 Task: Look for properties with 7 beds.
Action: Mouse pressed left at (766, 233)
Screenshot: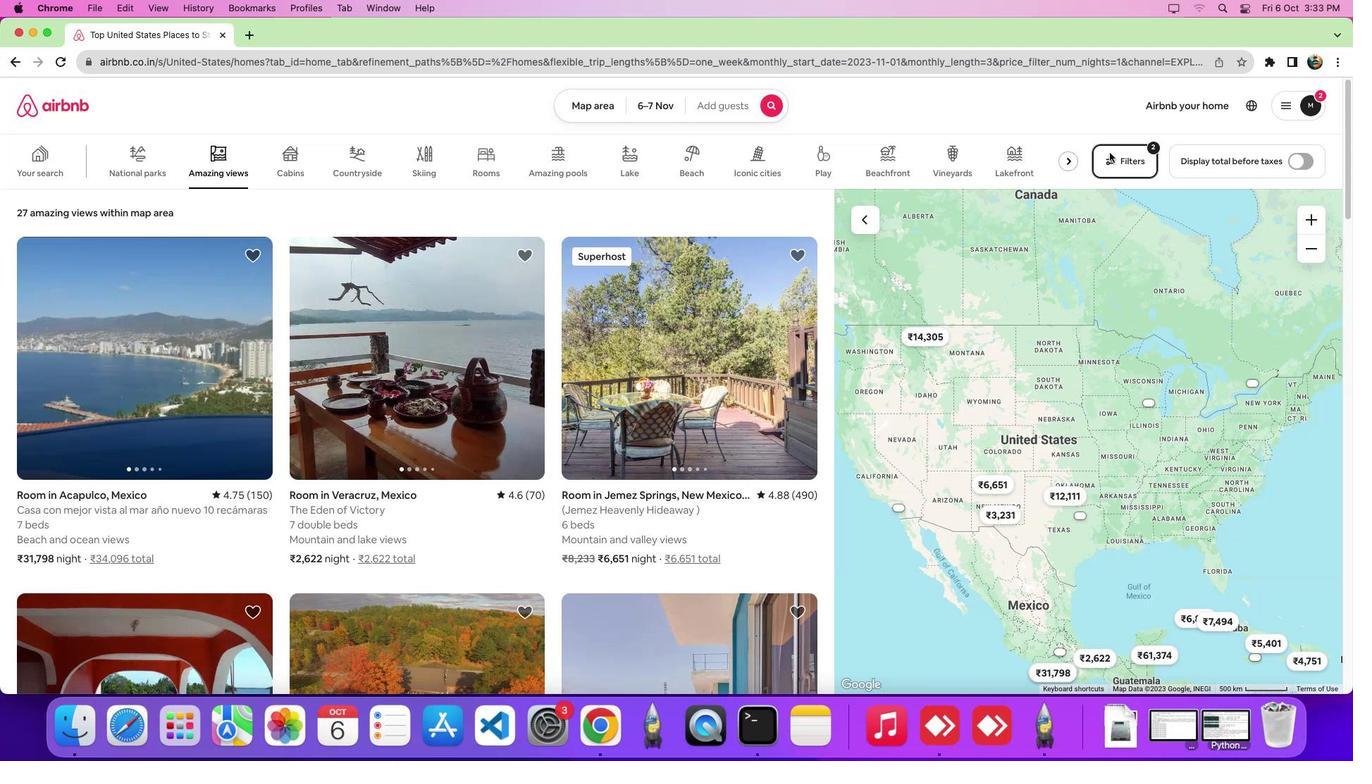 
Action: Mouse moved to (813, 312)
Screenshot: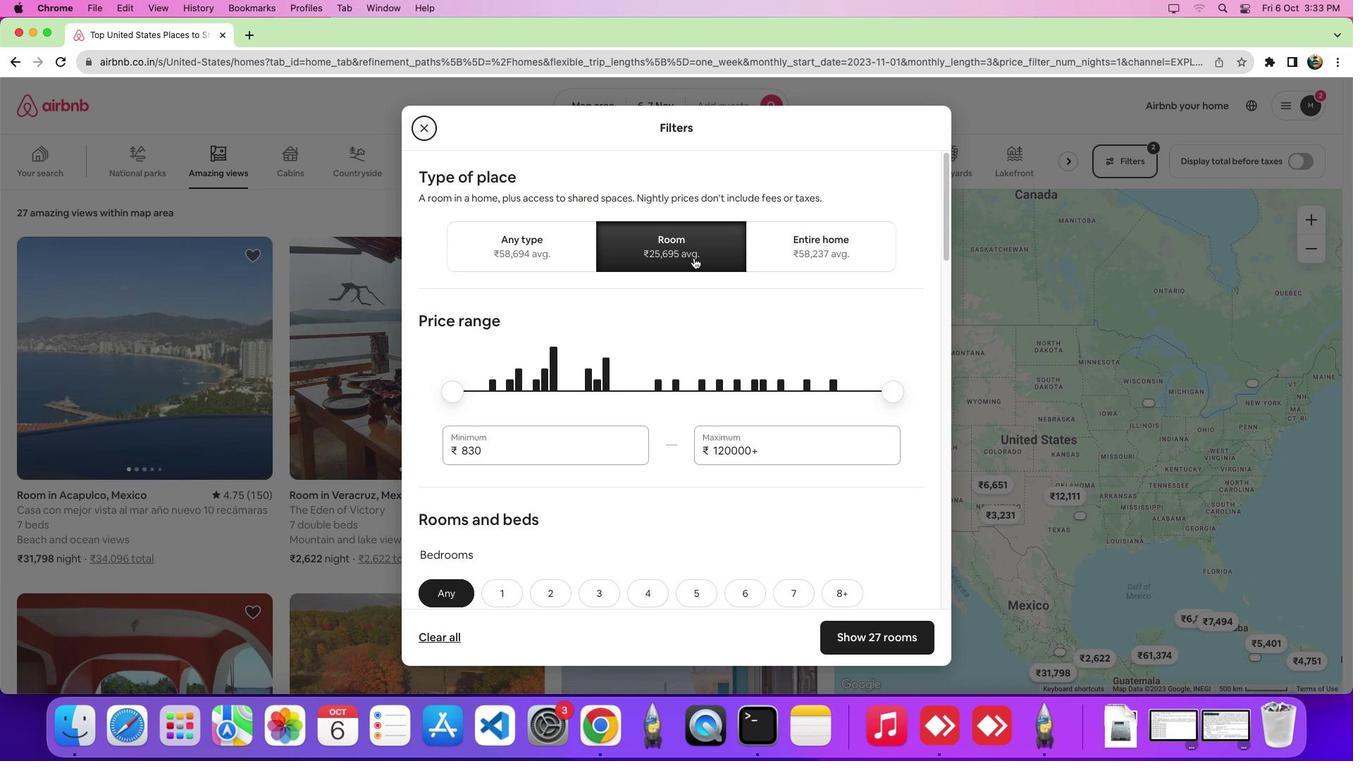
Action: Mouse pressed left at (813, 312)
Screenshot: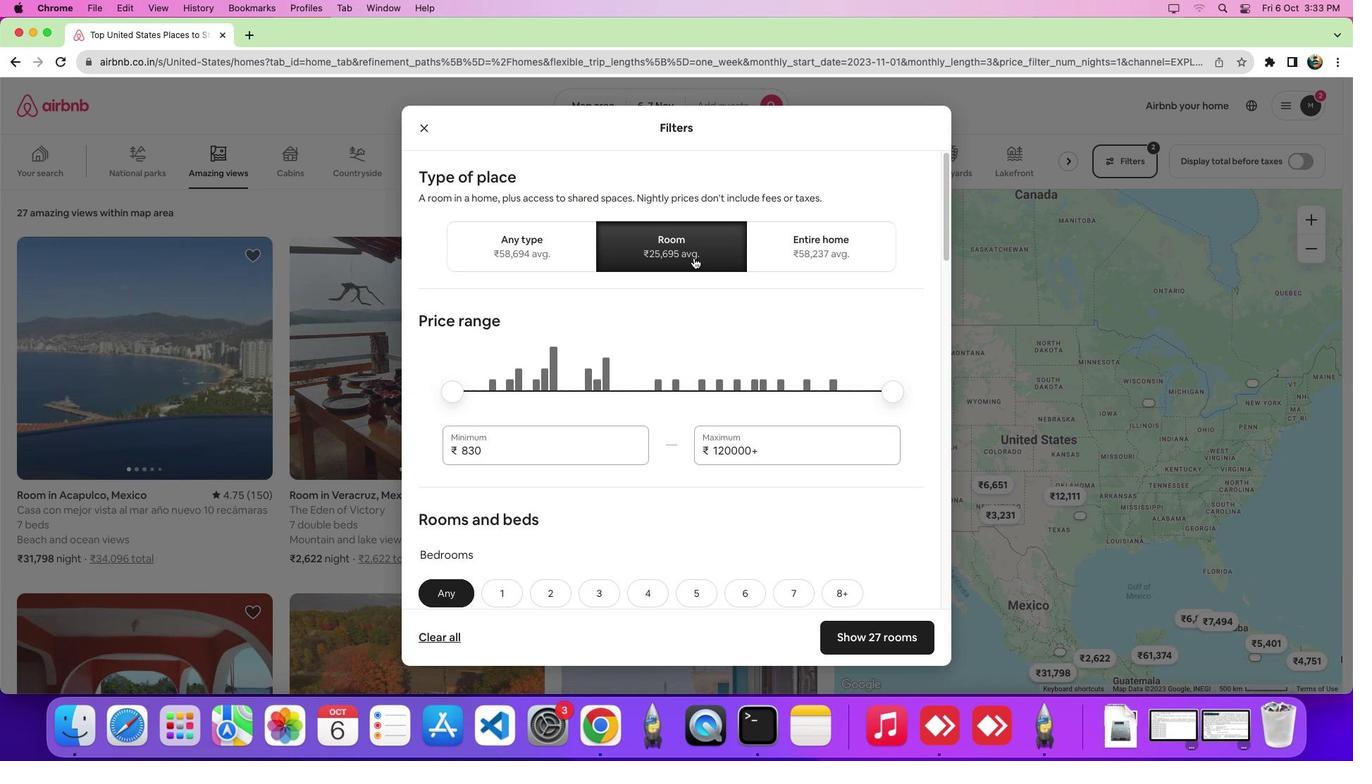 
Action: Mouse moved to (811, 422)
Screenshot: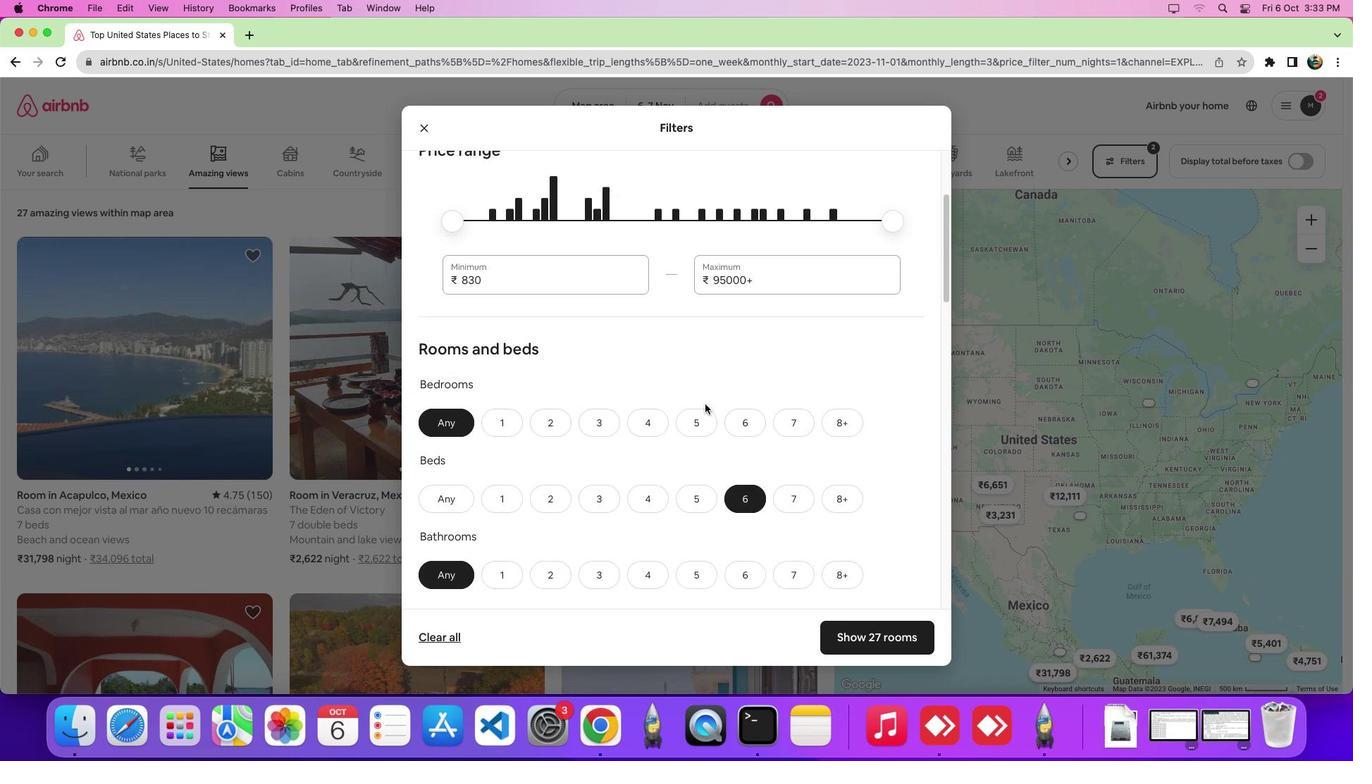 
Action: Mouse scrolled (811, 422) with delta (892, 119)
Screenshot: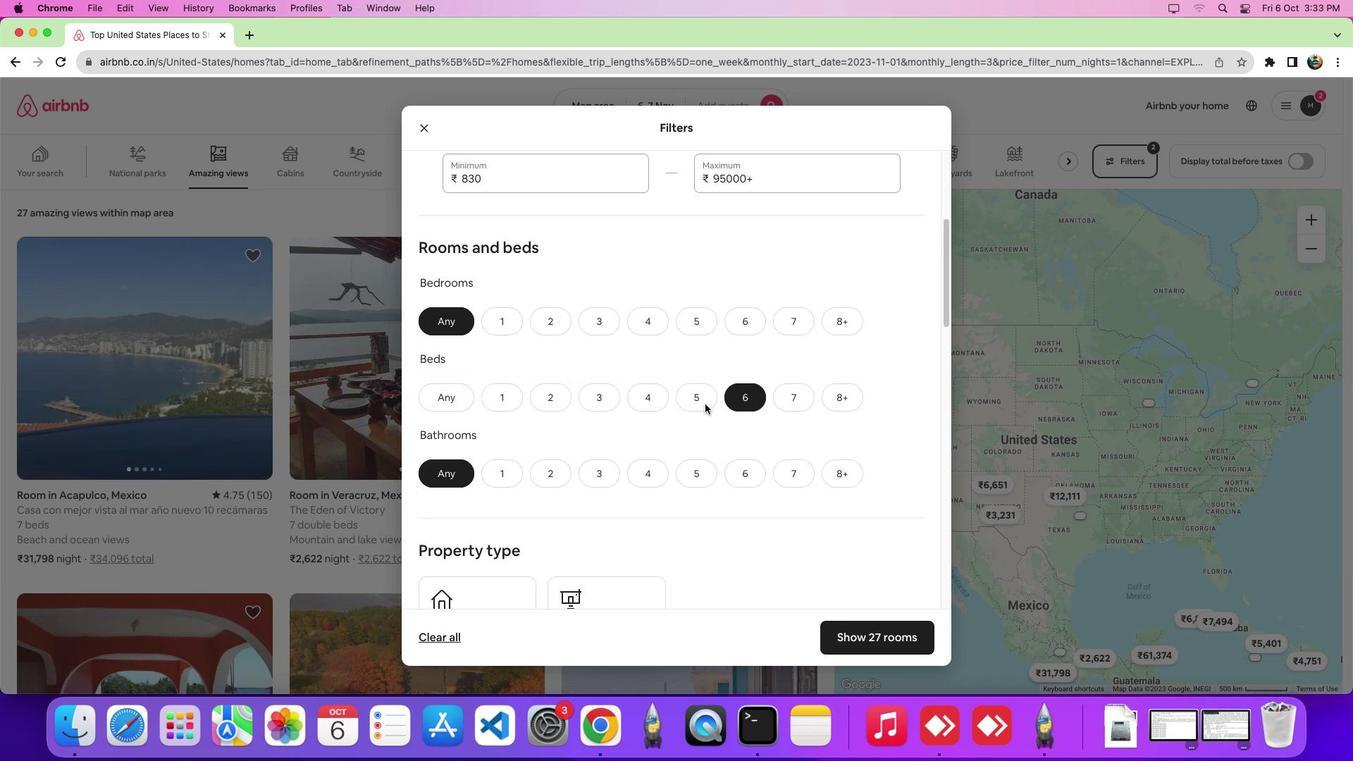 
Action: Mouse scrolled (811, 422) with delta (892, 119)
Screenshot: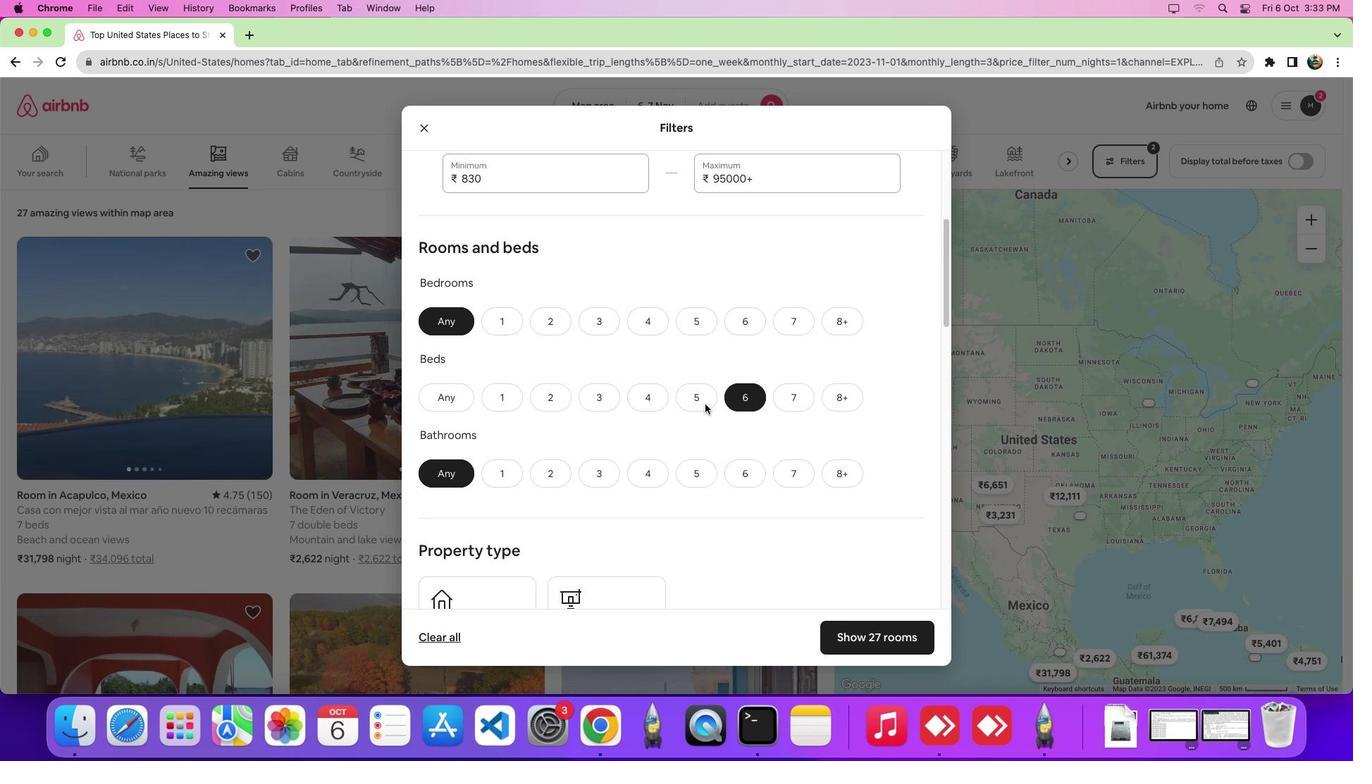 
Action: Mouse scrolled (811, 422) with delta (892, 115)
Screenshot: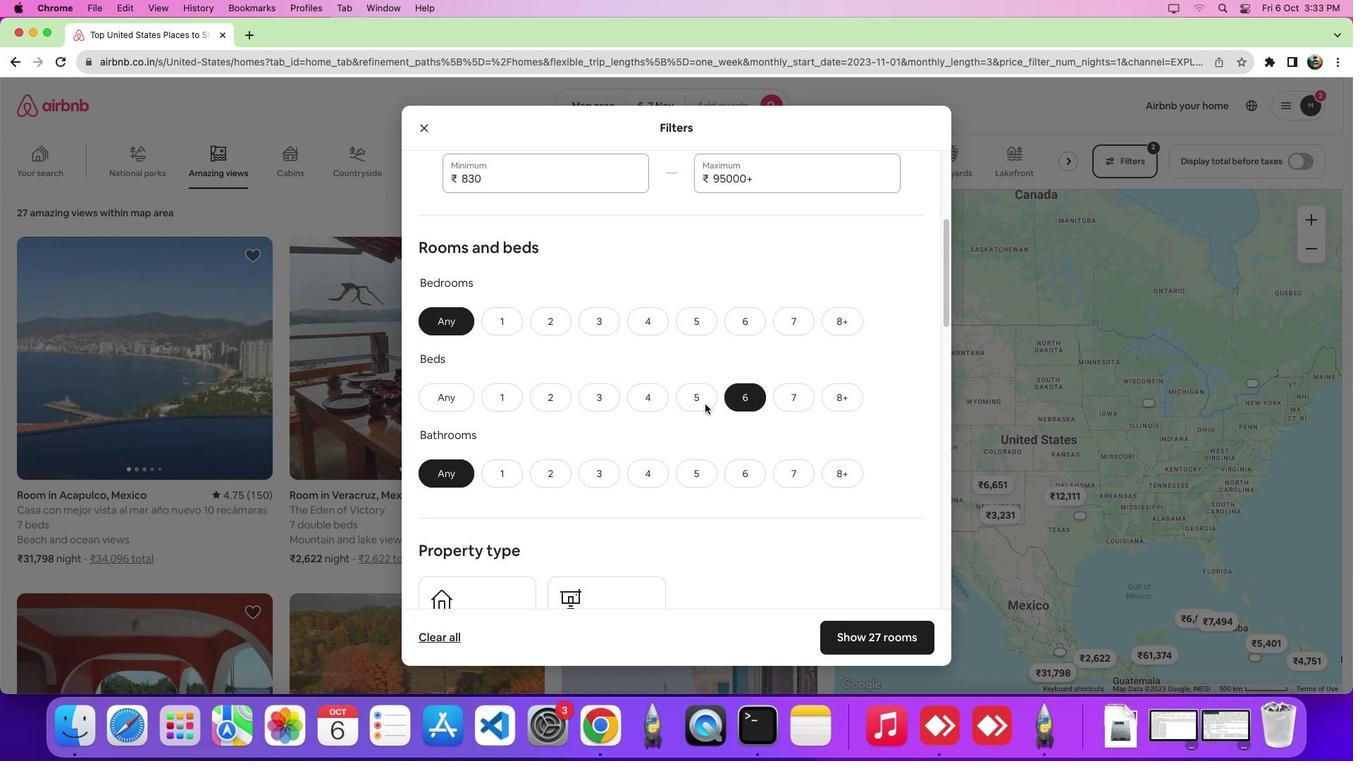
Action: Mouse scrolled (811, 422) with delta (892, 119)
Screenshot: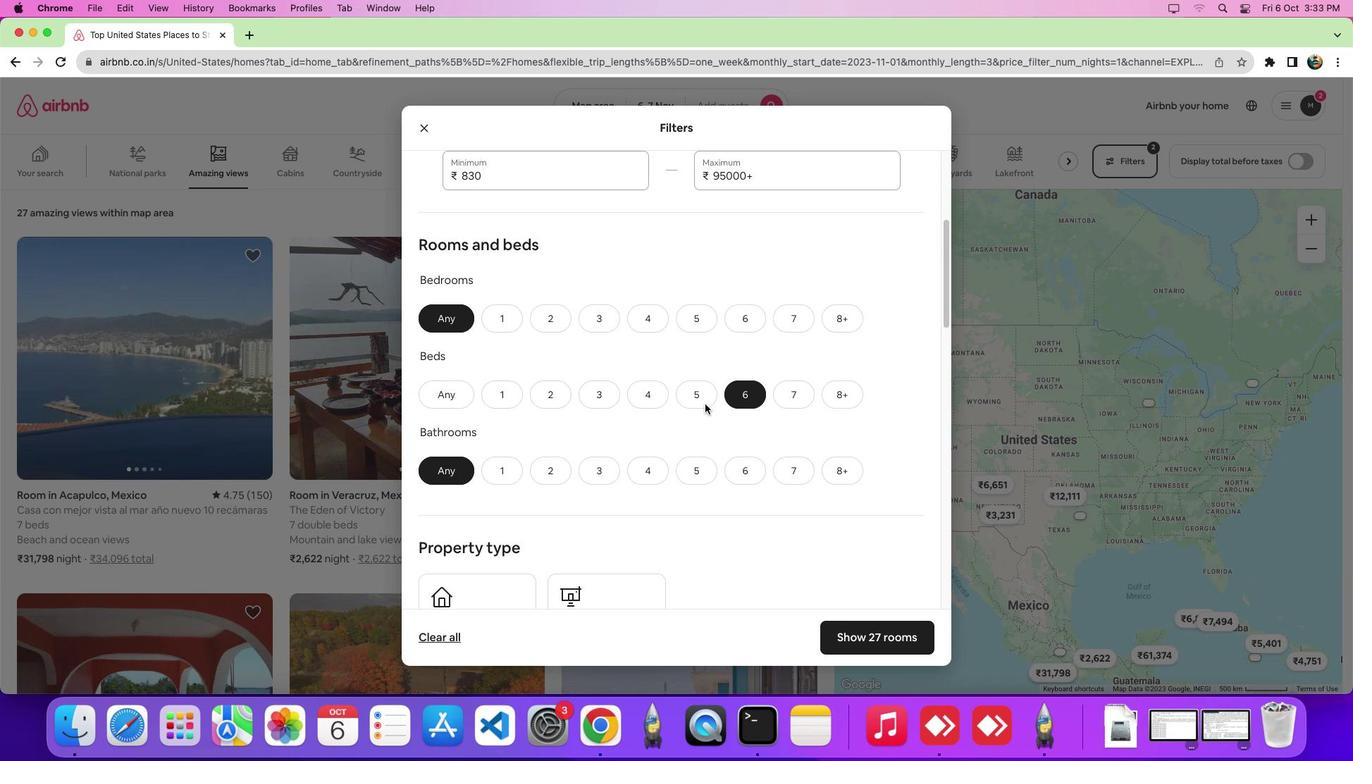 
Action: Mouse moved to (800, 417)
Screenshot: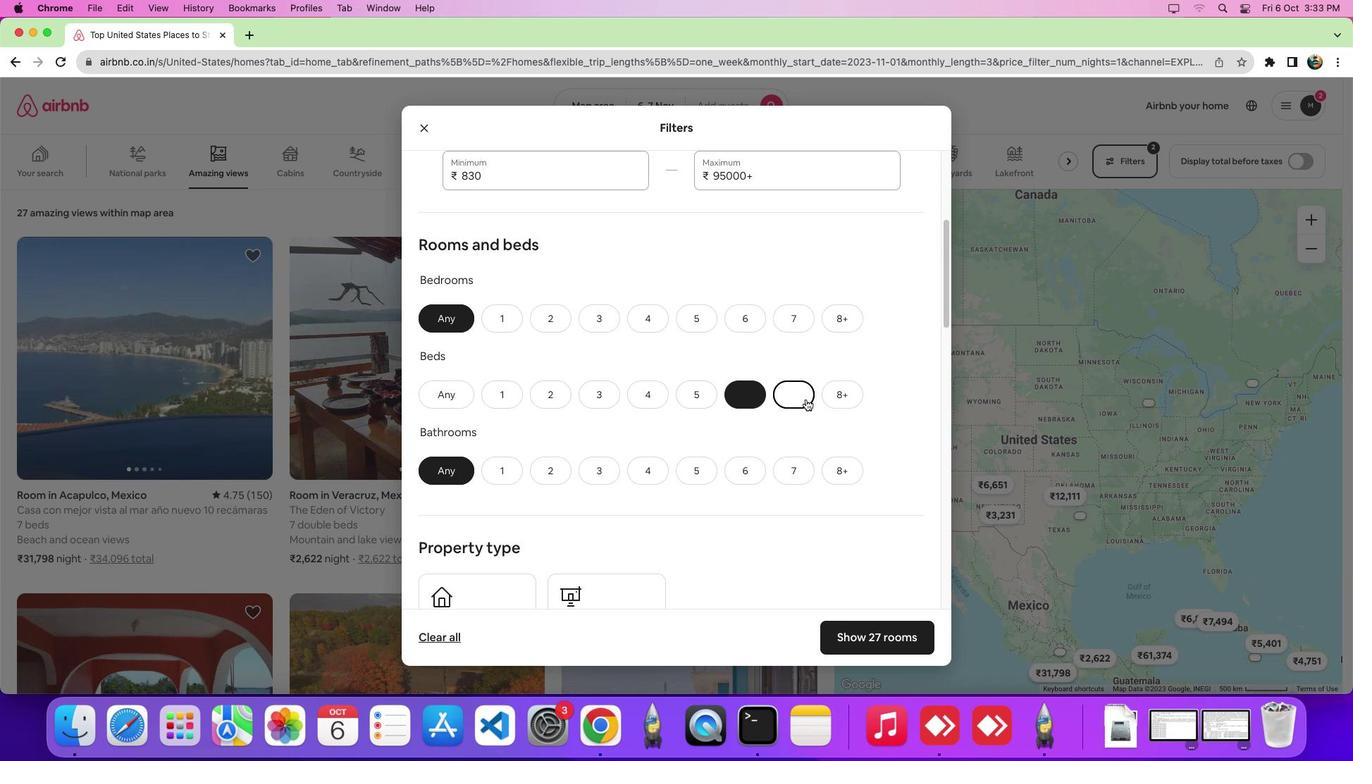
Action: Mouse pressed left at (800, 417)
Screenshot: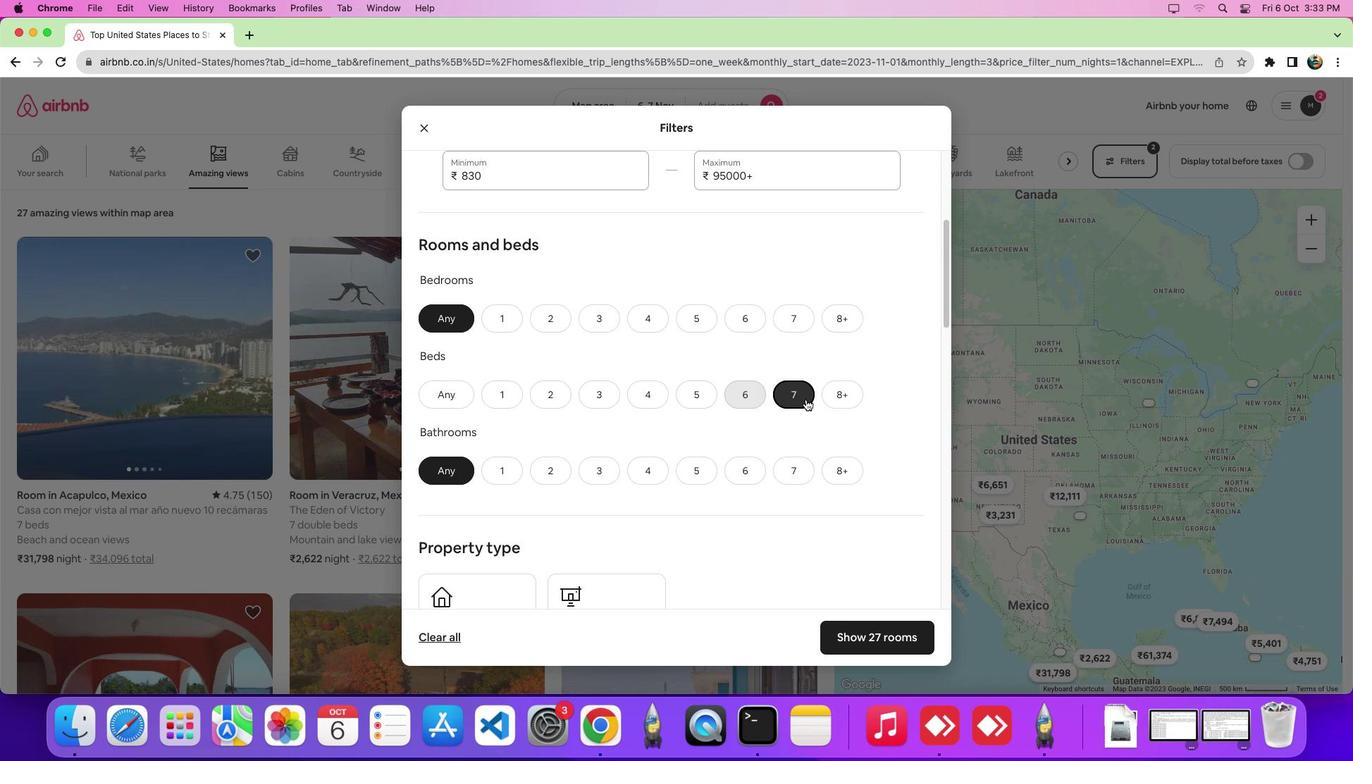 
Action: Mouse moved to (790, 589)
Screenshot: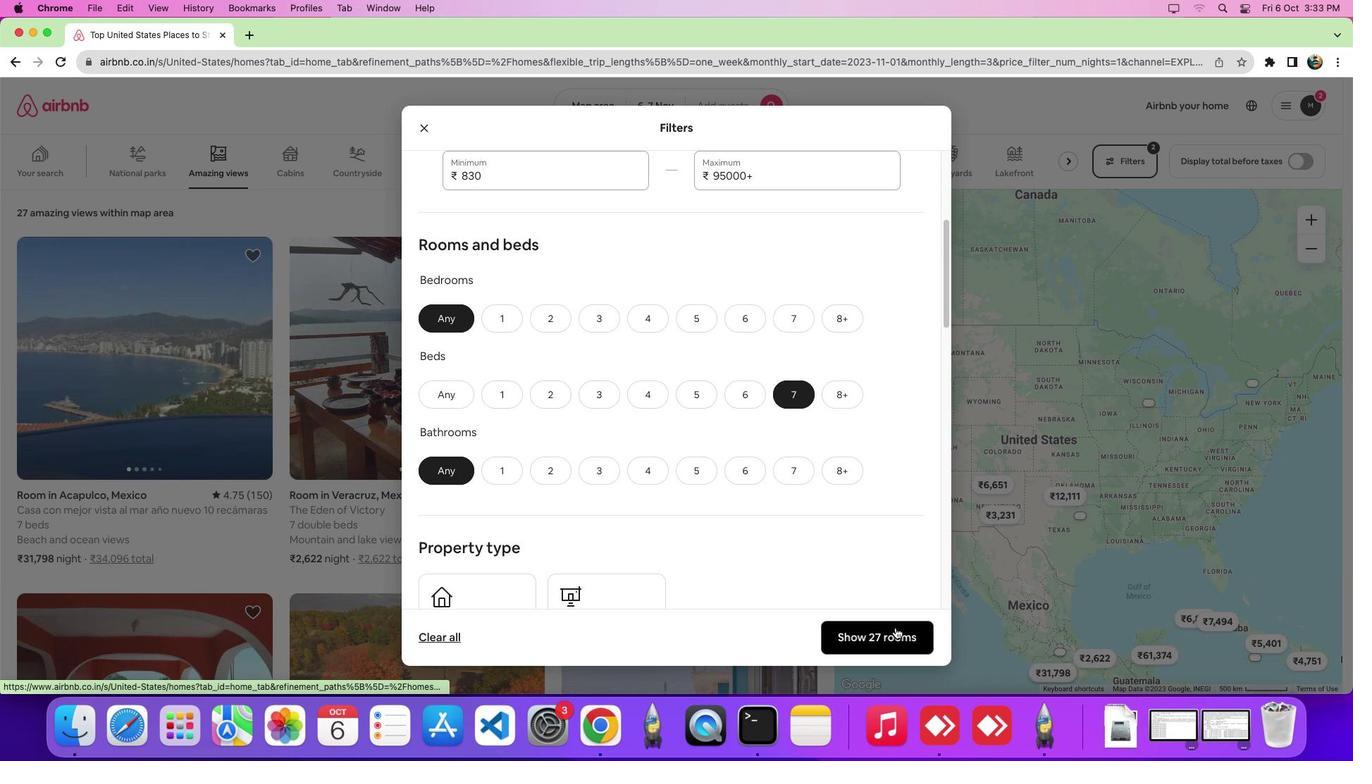 
Action: Mouse pressed left at (790, 589)
Screenshot: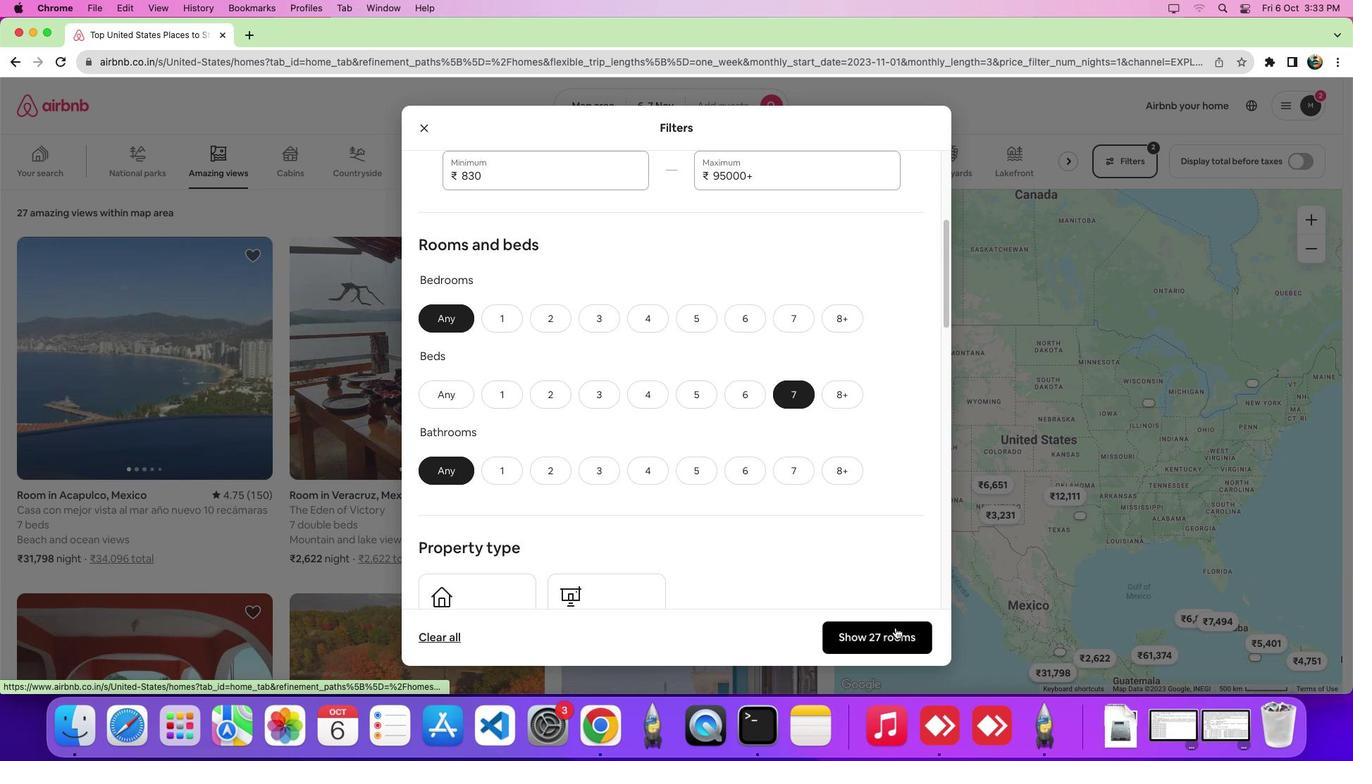 
Action: Mouse moved to (793, 553)
Screenshot: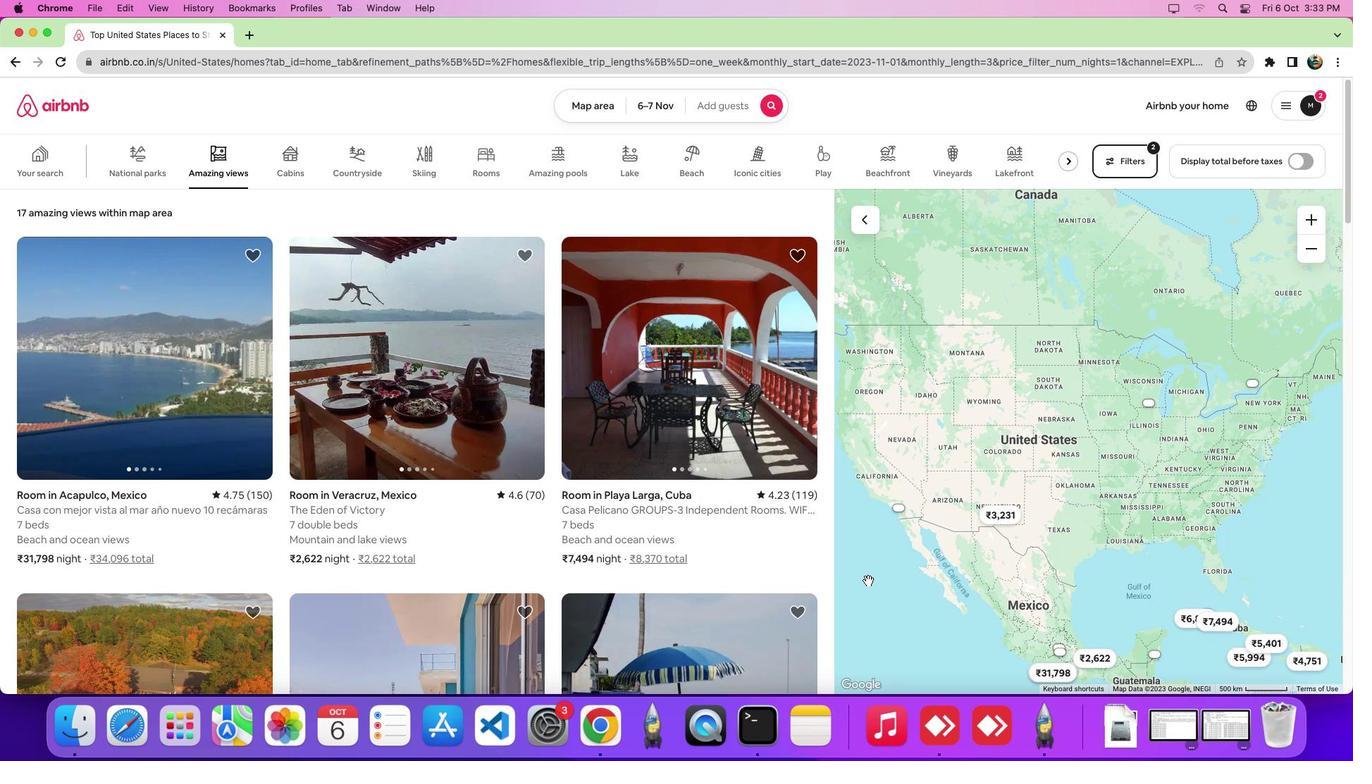 
